 Task: In Windows properties of general video settings, Set the source aspect ratio to 4:3.
Action: Mouse moved to (124, 12)
Screenshot: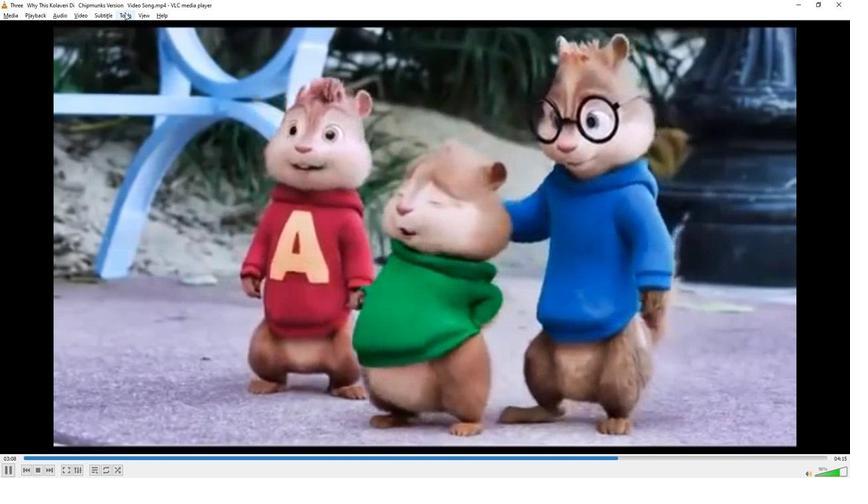 
Action: Mouse pressed left at (124, 12)
Screenshot: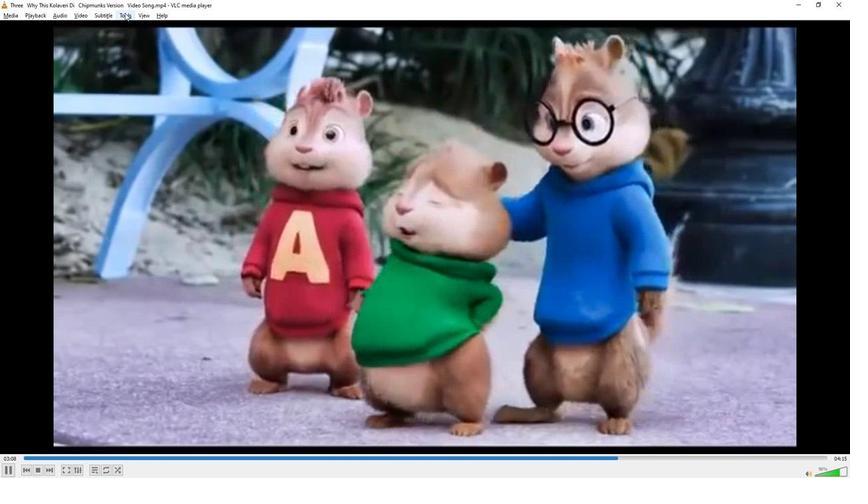 
Action: Mouse moved to (139, 122)
Screenshot: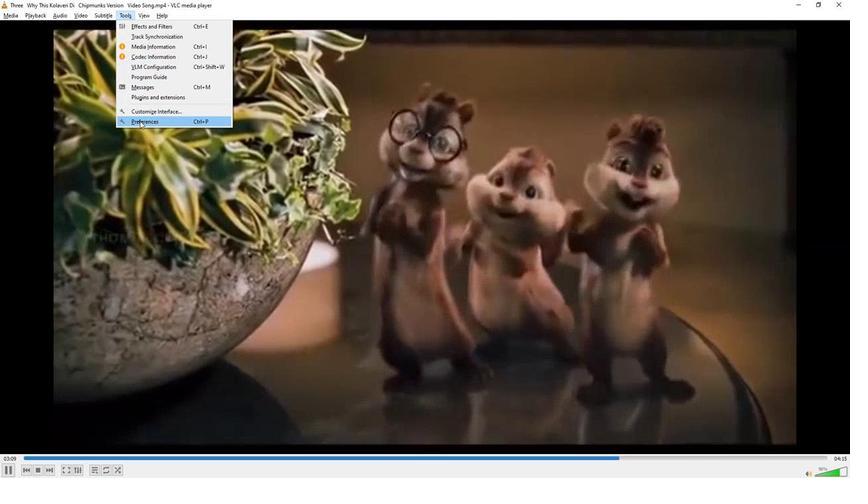 
Action: Mouse pressed left at (139, 122)
Screenshot: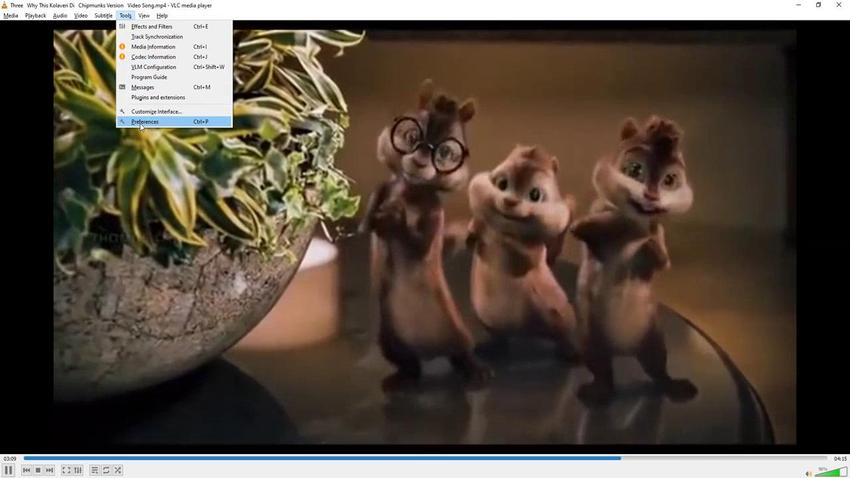 
Action: Mouse moved to (147, 364)
Screenshot: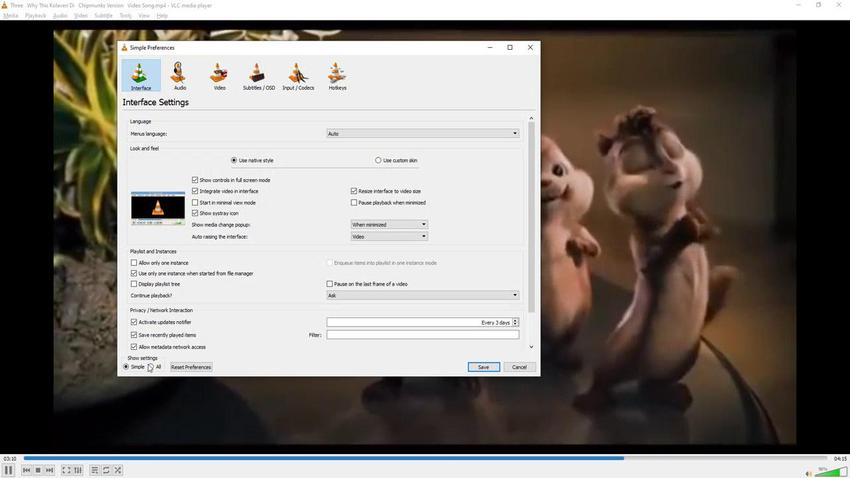 
Action: Mouse pressed left at (147, 364)
Screenshot: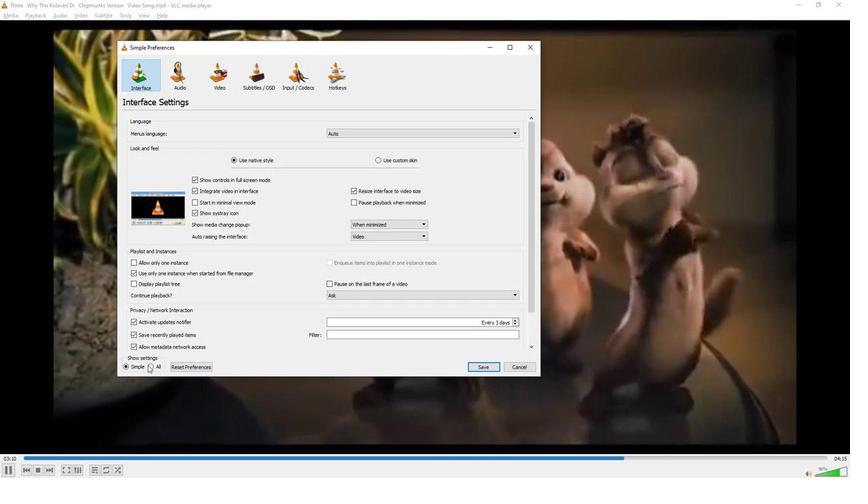 
Action: Mouse moved to (160, 296)
Screenshot: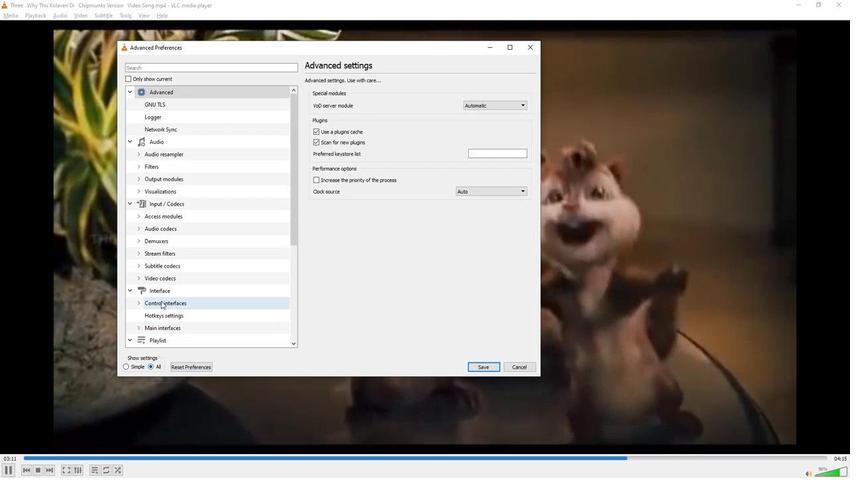 
Action: Mouse scrolled (160, 296) with delta (0, 0)
Screenshot: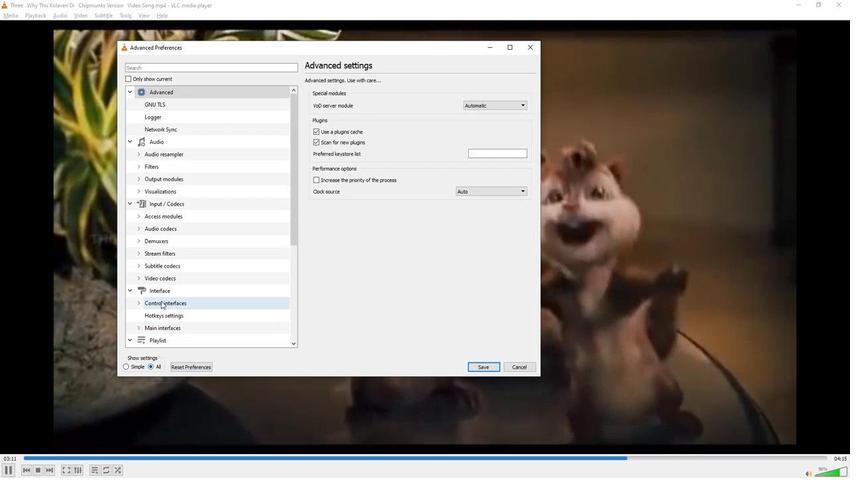 
Action: Mouse scrolled (160, 296) with delta (0, 0)
Screenshot: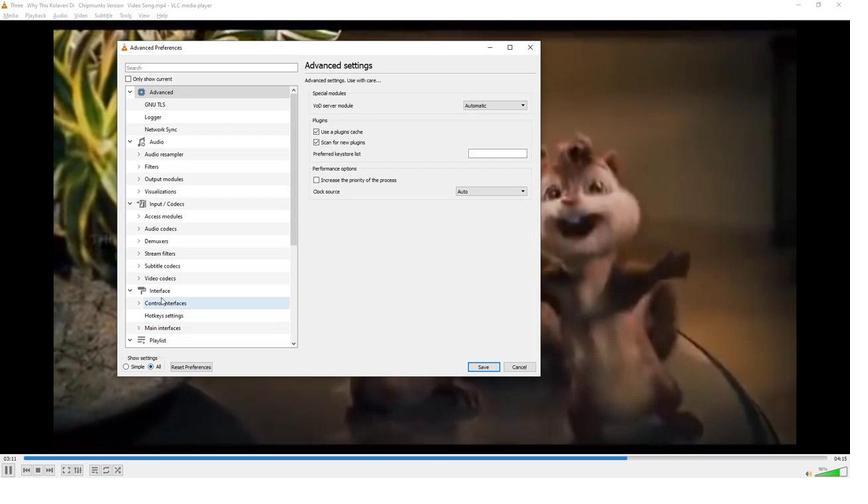 
Action: Mouse scrolled (160, 296) with delta (0, 0)
Screenshot: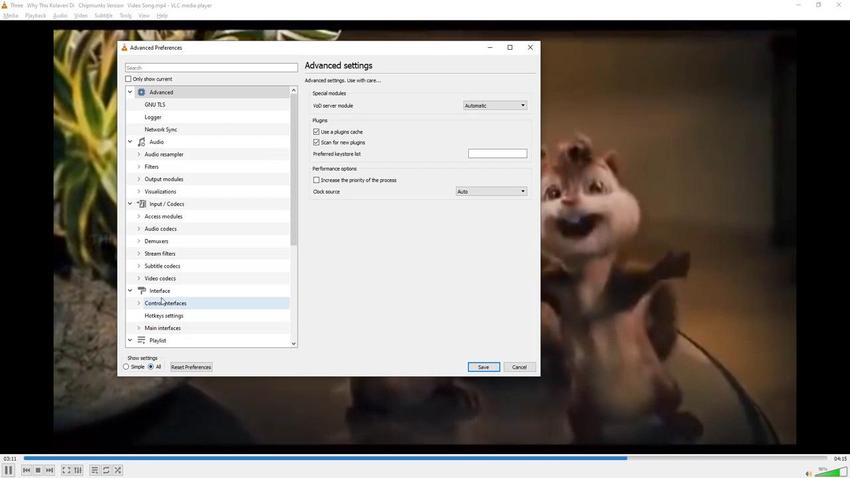 
Action: Mouse scrolled (160, 296) with delta (0, 0)
Screenshot: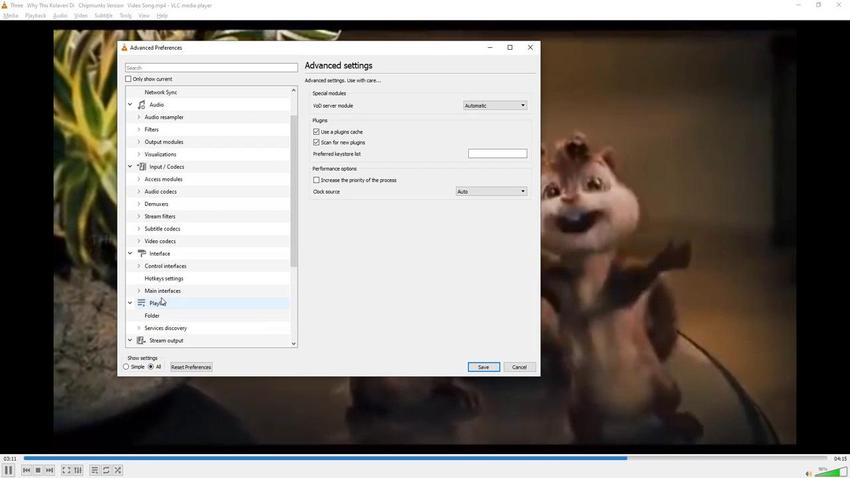 
Action: Mouse scrolled (160, 296) with delta (0, 0)
Screenshot: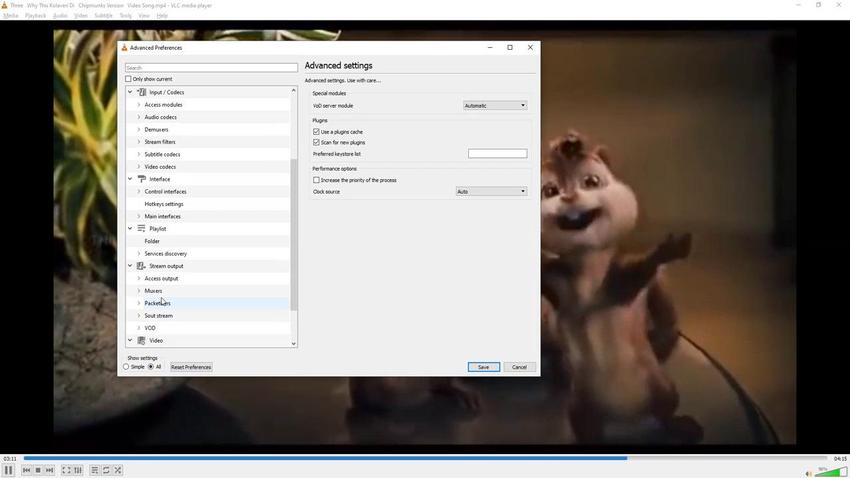 
Action: Mouse scrolled (160, 296) with delta (0, 0)
Screenshot: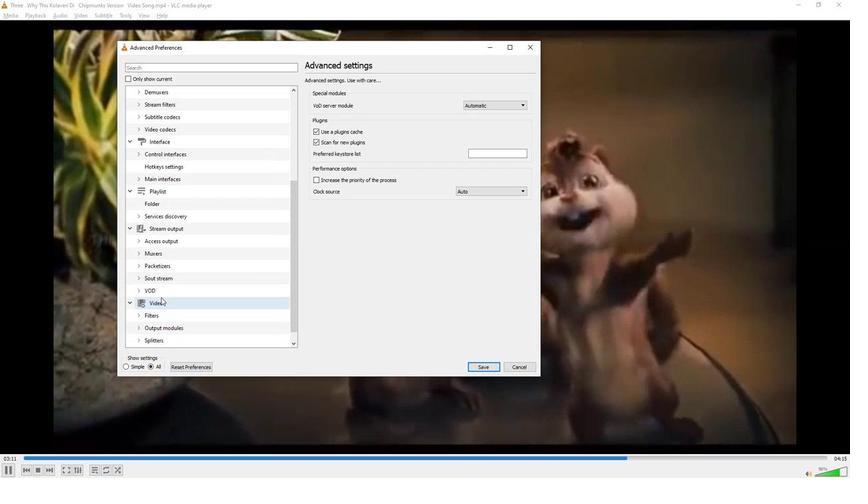 
Action: Mouse scrolled (160, 296) with delta (0, 0)
Screenshot: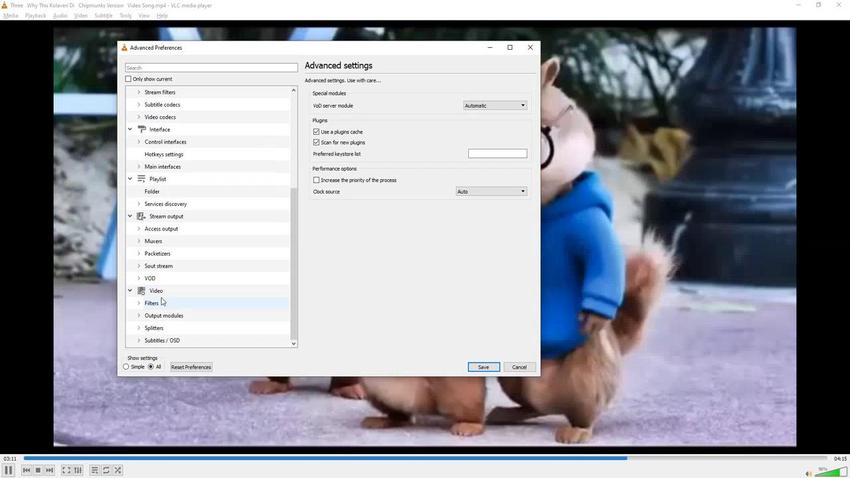 
Action: Mouse moved to (158, 290)
Screenshot: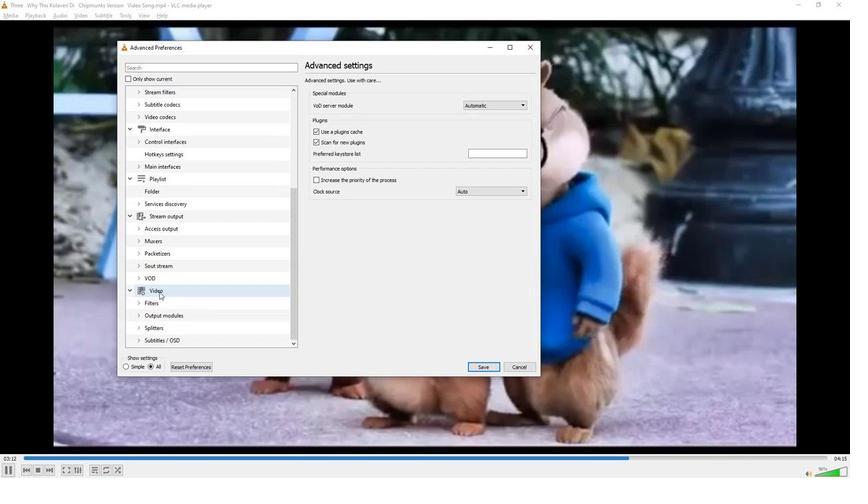
Action: Mouse pressed left at (158, 290)
Screenshot: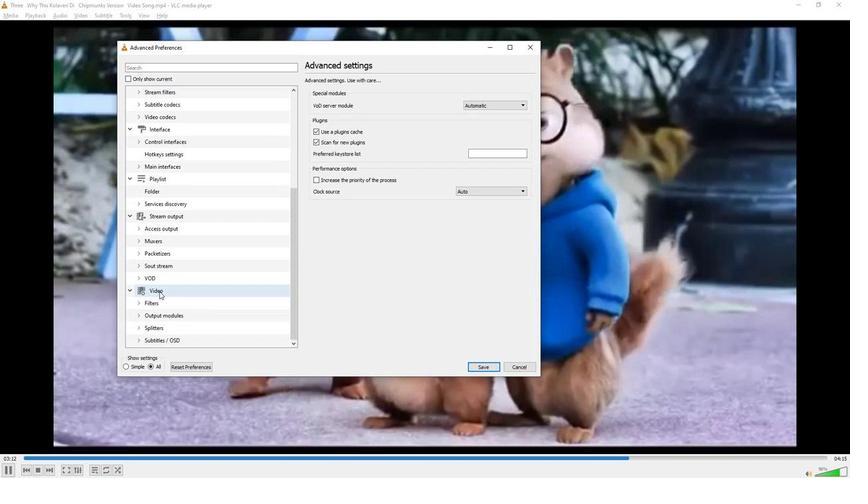 
Action: Mouse moved to (393, 312)
Screenshot: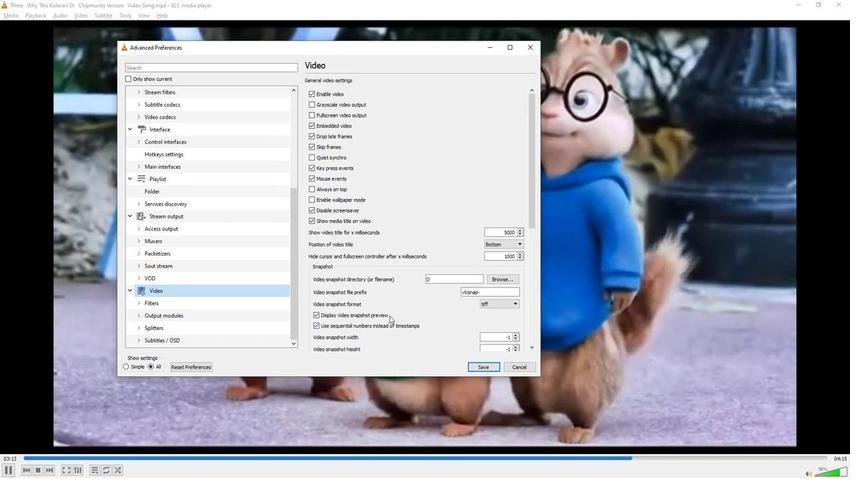 
Action: Mouse scrolled (393, 312) with delta (0, 0)
Screenshot: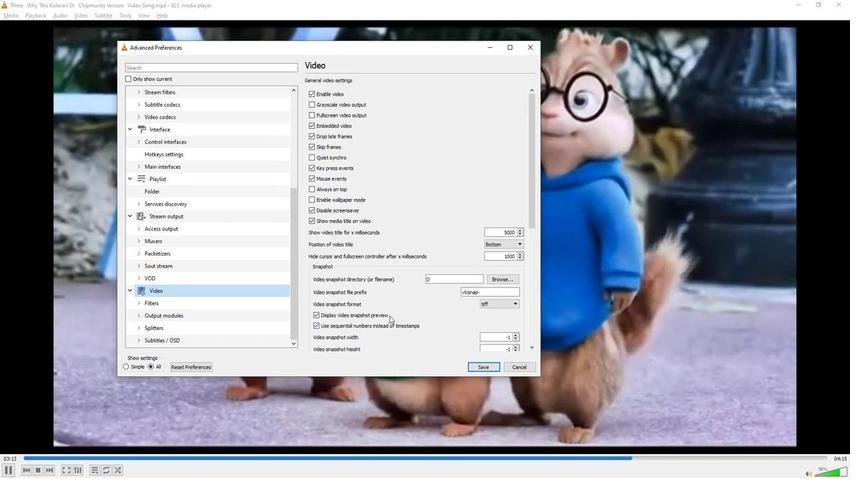 
Action: Mouse moved to (409, 306)
Screenshot: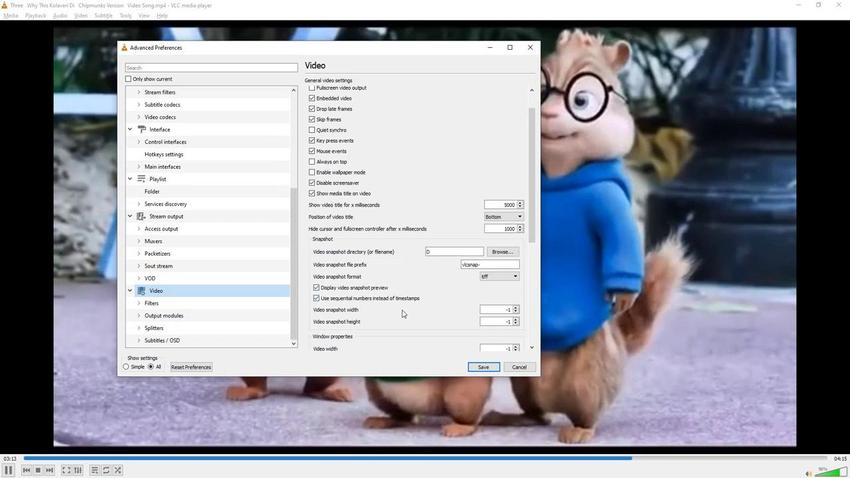 
Action: Mouse scrolled (409, 306) with delta (0, 0)
Screenshot: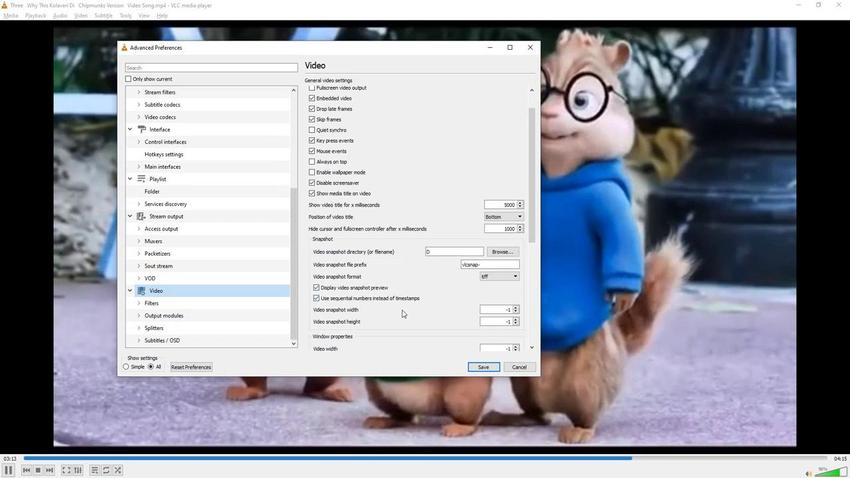 
Action: Mouse moved to (416, 302)
Screenshot: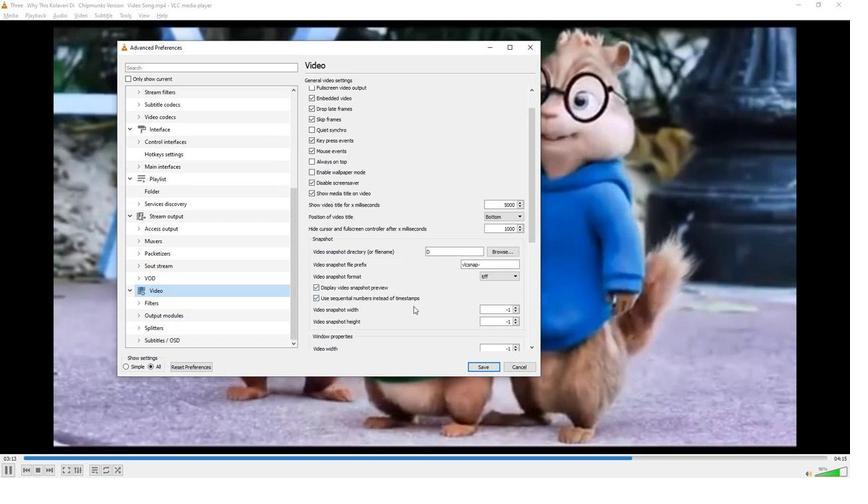 
Action: Mouse scrolled (416, 302) with delta (0, 0)
Screenshot: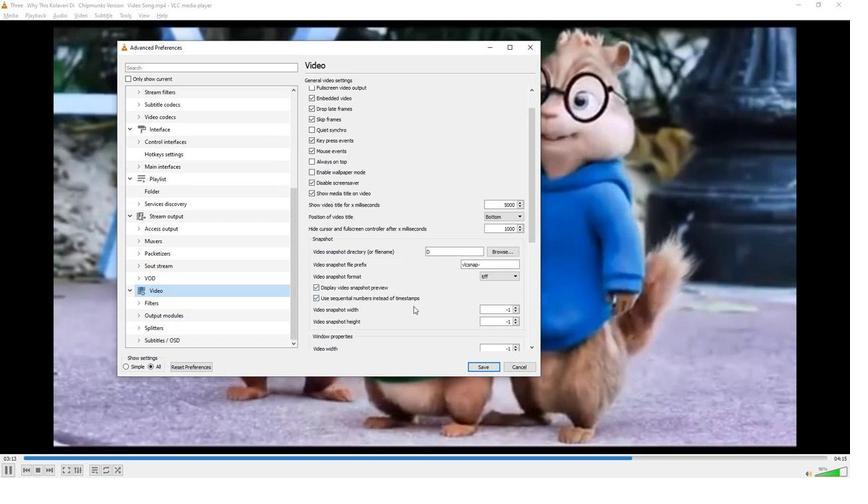 
Action: Mouse moved to (417, 302)
Screenshot: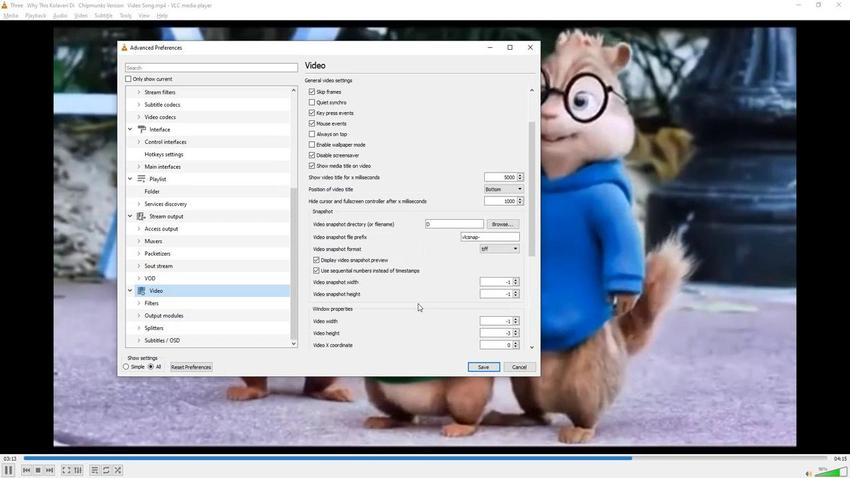 
Action: Mouse scrolled (417, 302) with delta (0, 0)
Screenshot: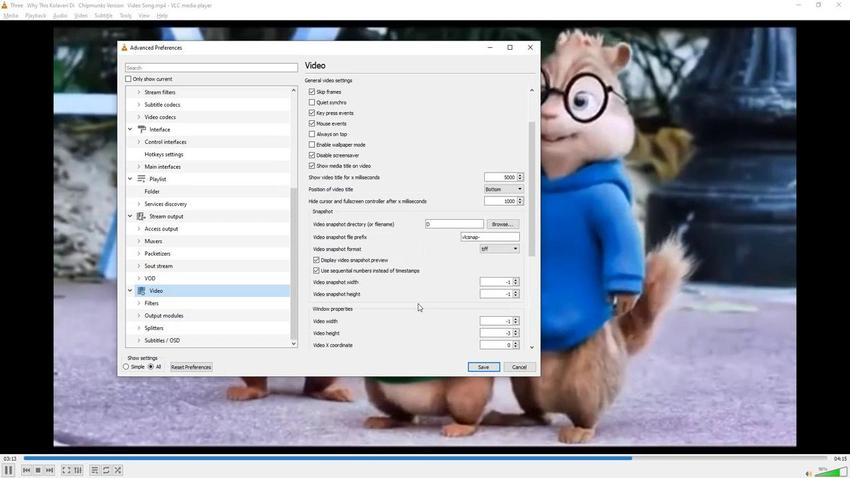 
Action: Mouse moved to (419, 301)
Screenshot: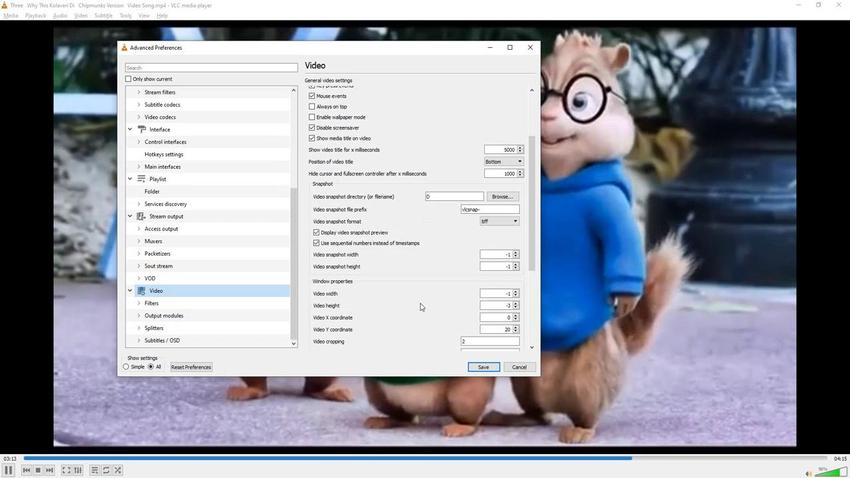 
Action: Mouse scrolled (419, 300) with delta (0, 0)
Screenshot: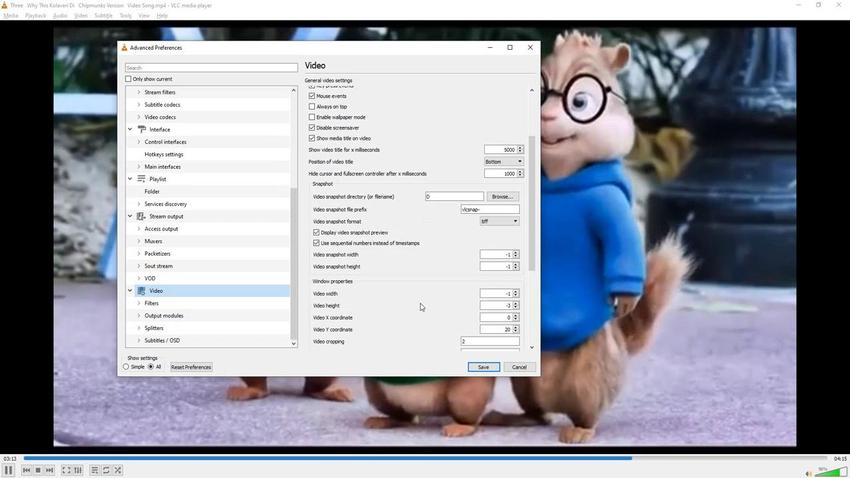 
Action: Mouse moved to (420, 300)
Screenshot: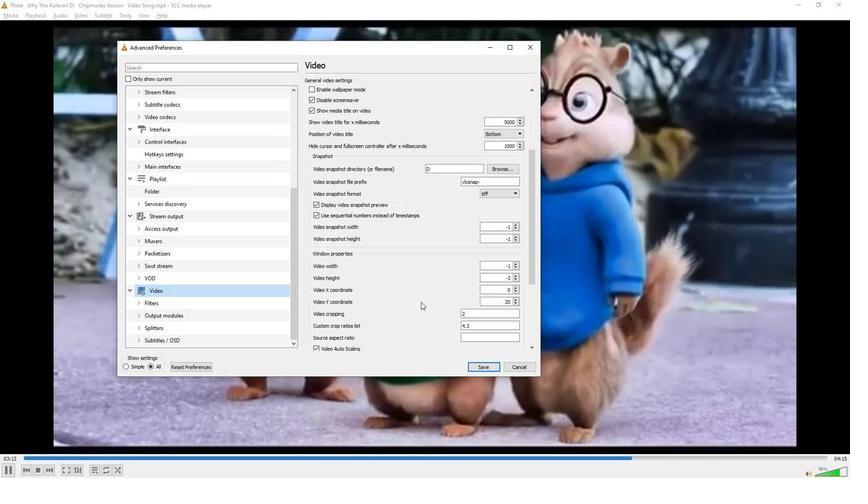 
Action: Mouse scrolled (420, 300) with delta (0, 0)
Screenshot: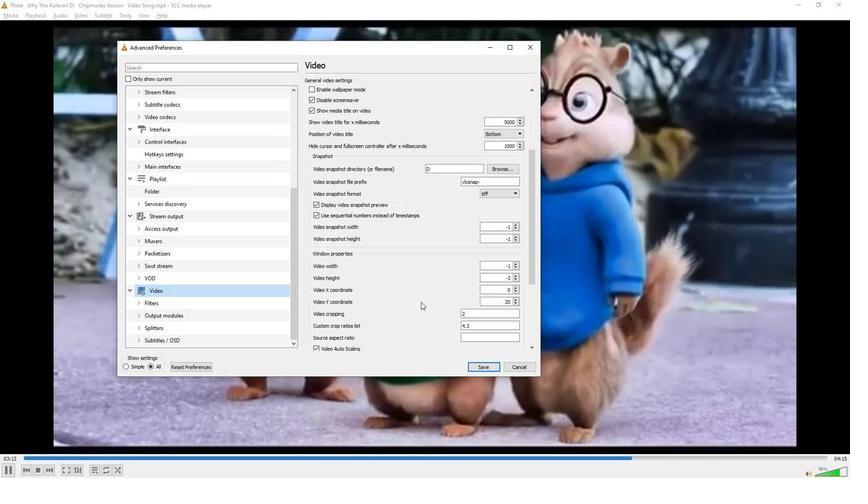 
Action: Mouse scrolled (420, 300) with delta (0, 0)
Screenshot: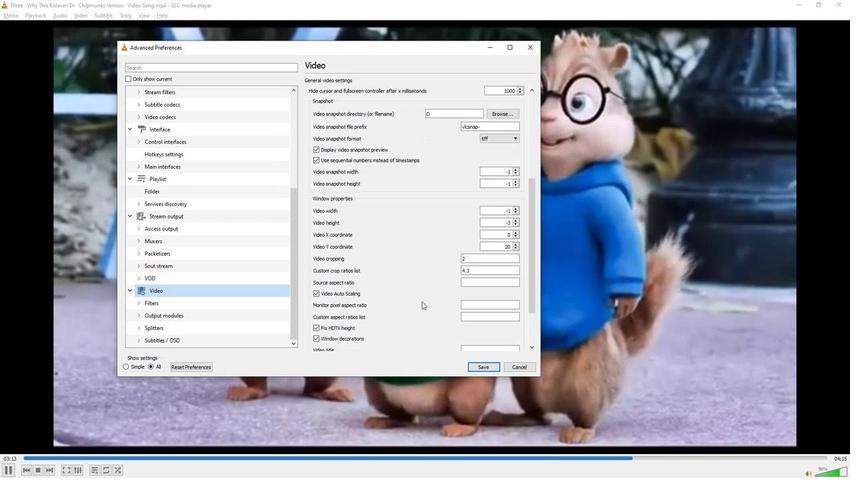 
Action: Mouse scrolled (420, 300) with delta (0, 0)
Screenshot: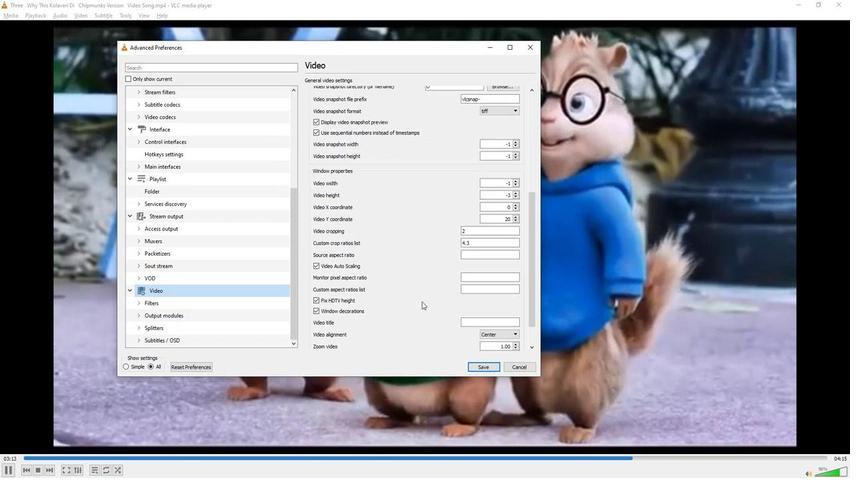 
Action: Mouse moved to (474, 226)
Screenshot: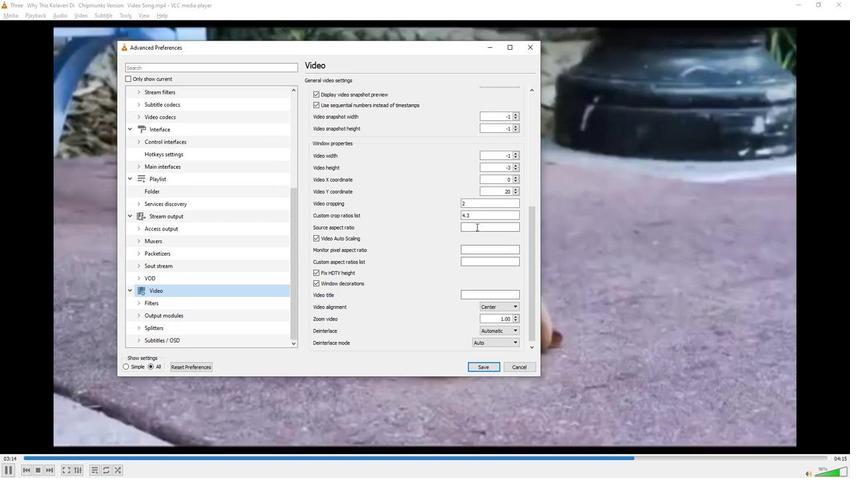 
Action: Mouse pressed left at (474, 226)
Screenshot: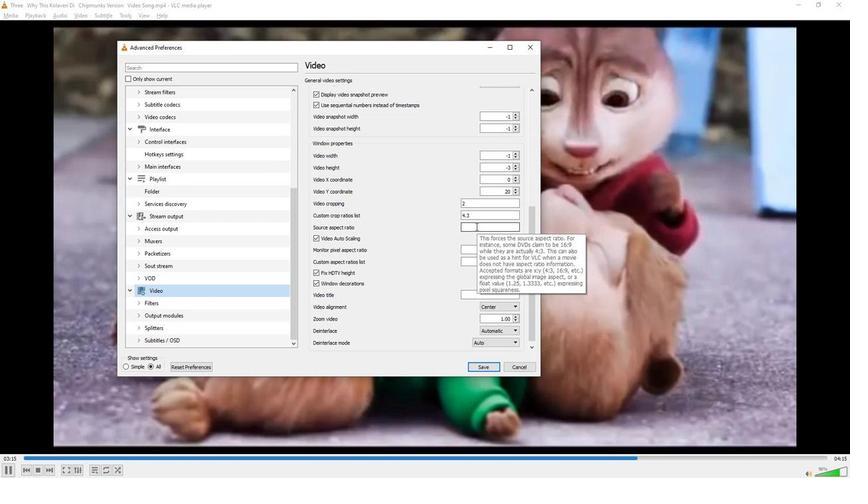 
Action: Key pressed 4.3
Screenshot: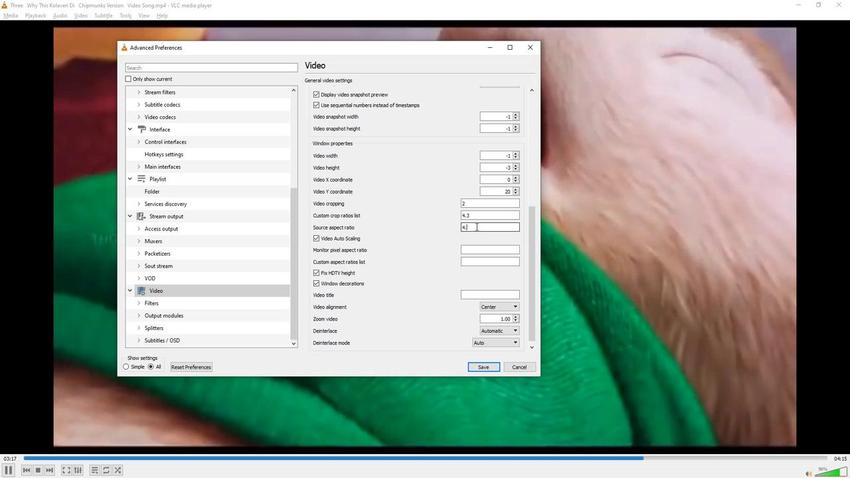 
Action: Mouse moved to (407, 211)
Screenshot: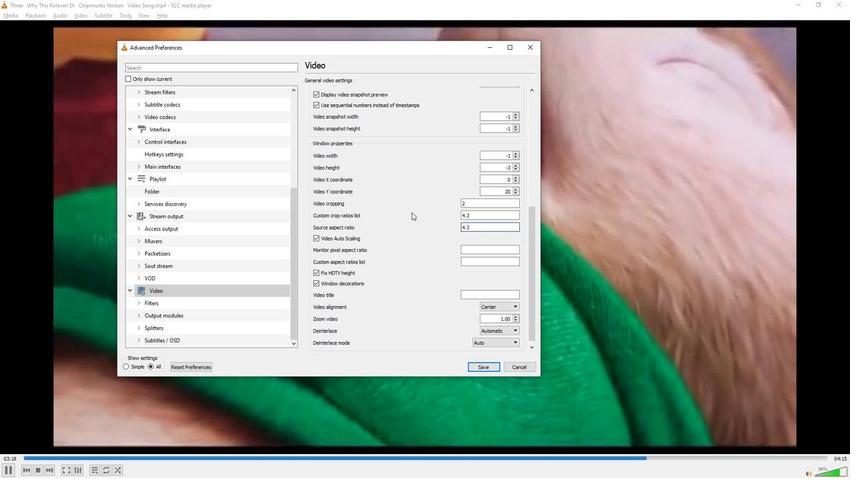 
